 Task: Set the label font size to 20.
Action: Mouse pressed left at (180, 311)
Screenshot: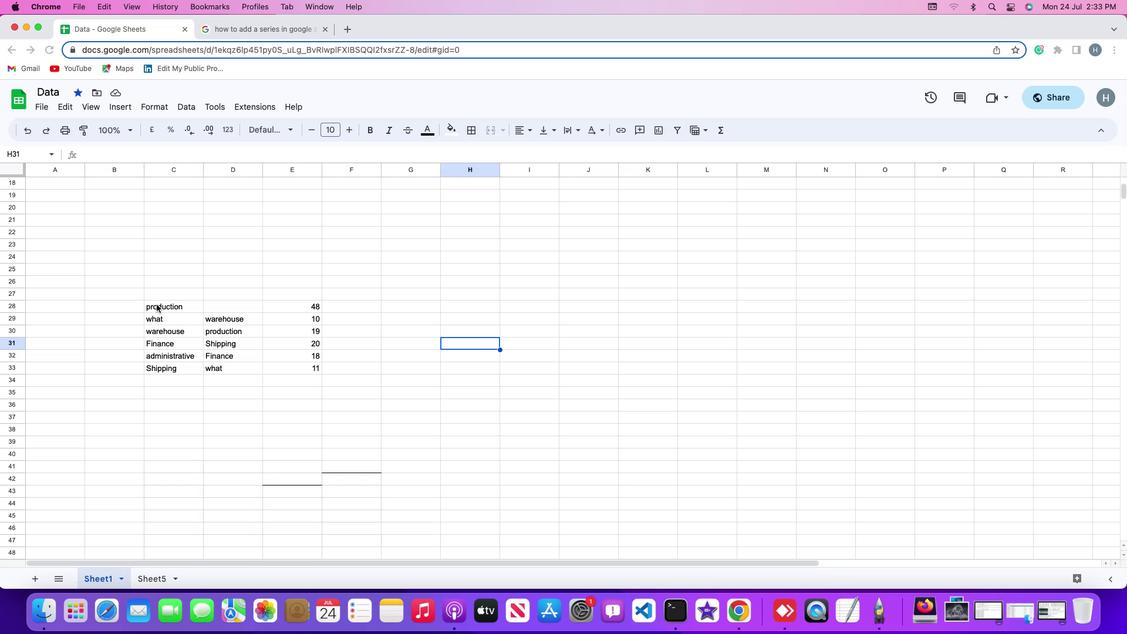 
Action: Mouse pressed left at (180, 311)
Screenshot: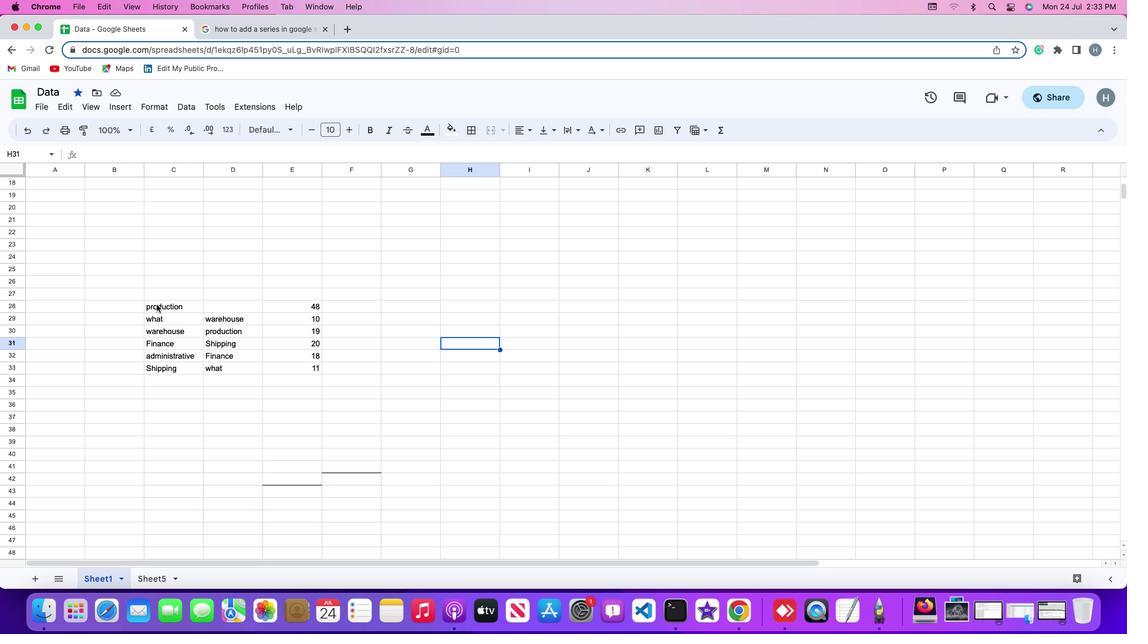 
Action: Mouse moved to (149, 125)
Screenshot: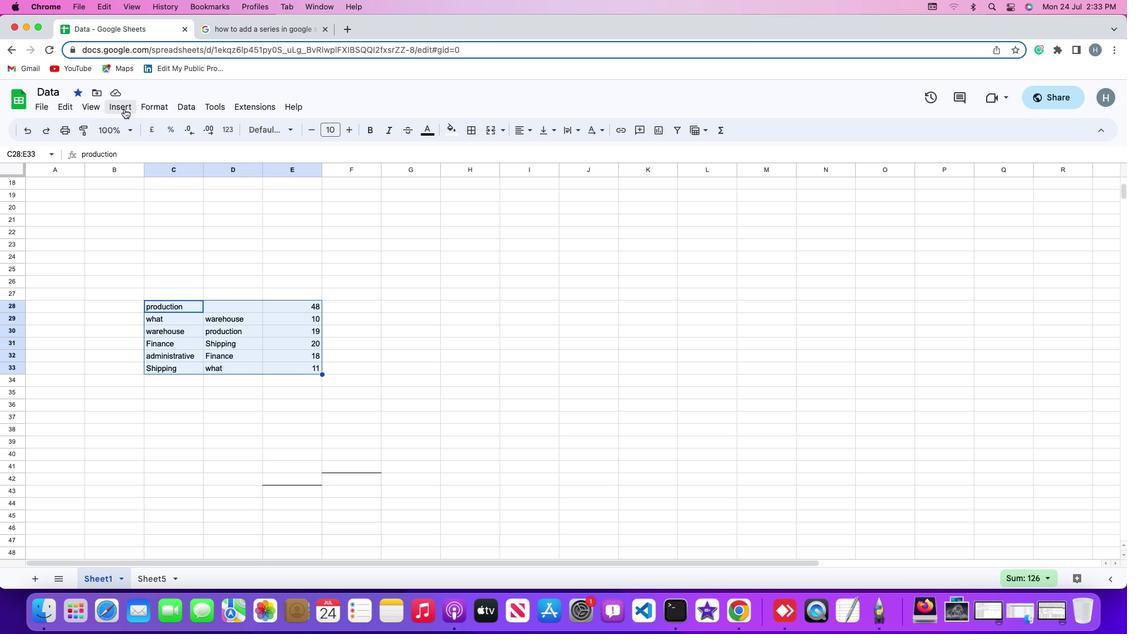 
Action: Mouse pressed left at (149, 125)
Screenshot: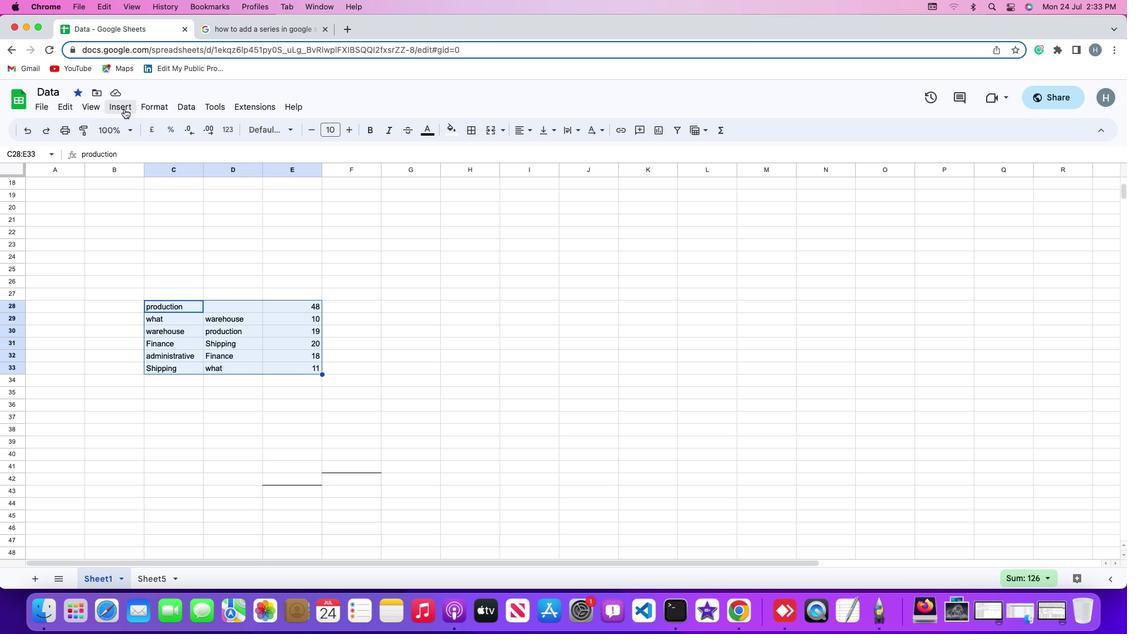 
Action: Mouse moved to (179, 226)
Screenshot: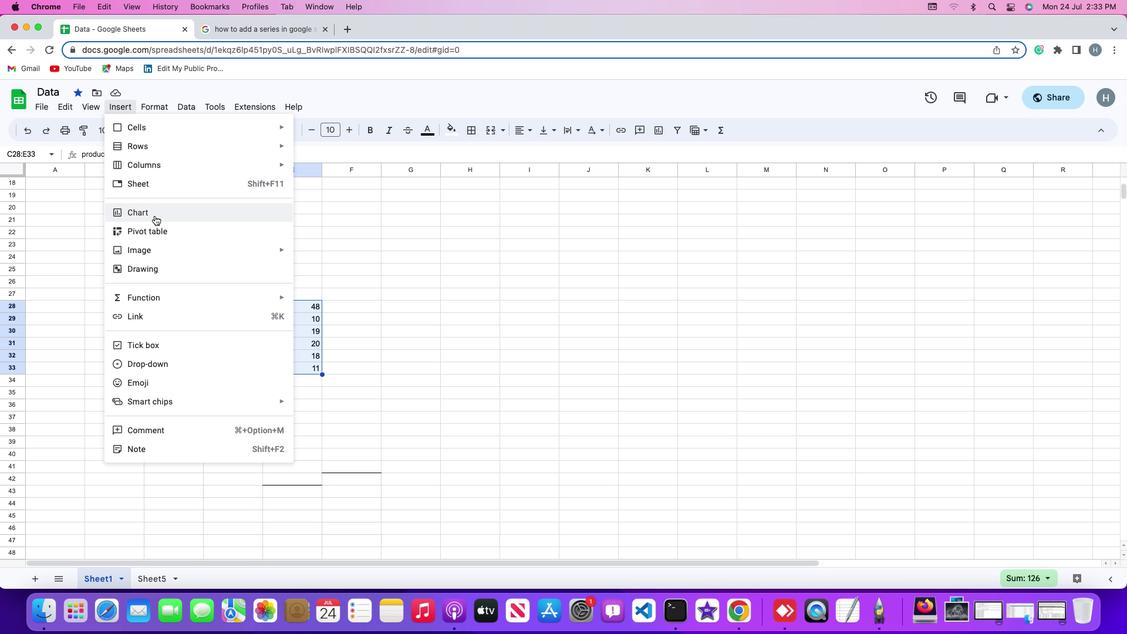 
Action: Mouse pressed left at (179, 226)
Screenshot: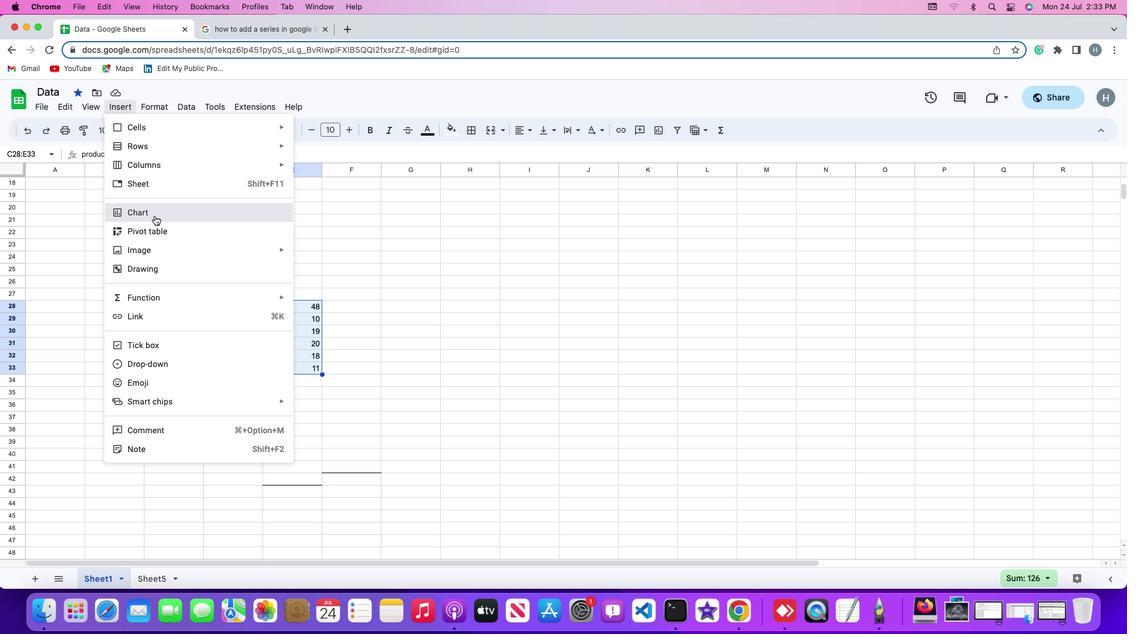 
Action: Mouse moved to (1058, 177)
Screenshot: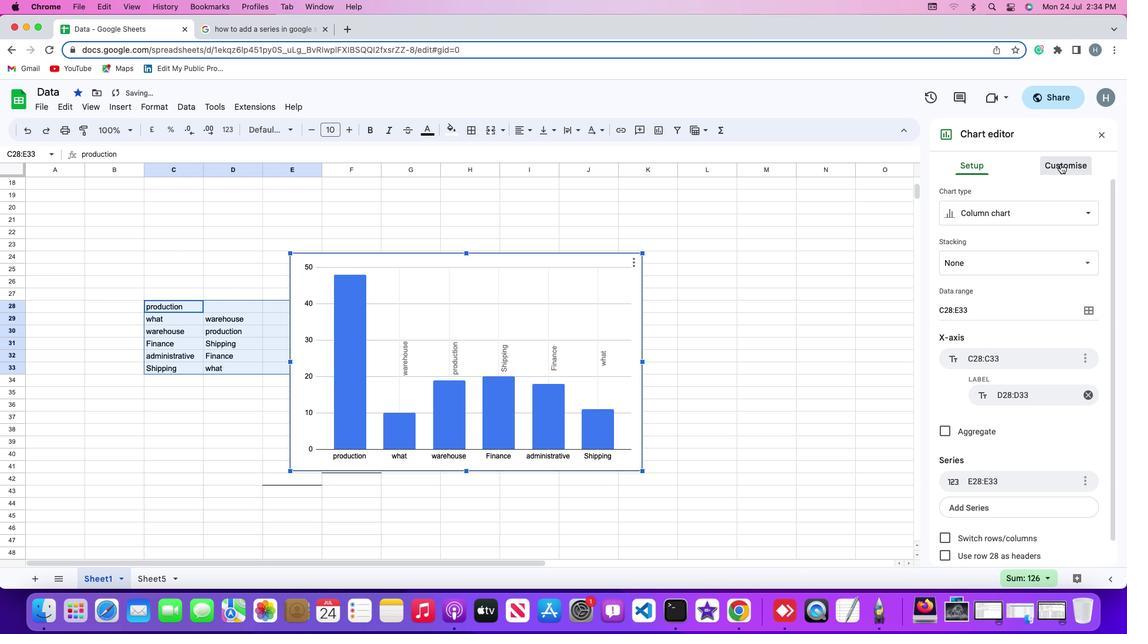 
Action: Mouse pressed left at (1058, 177)
Screenshot: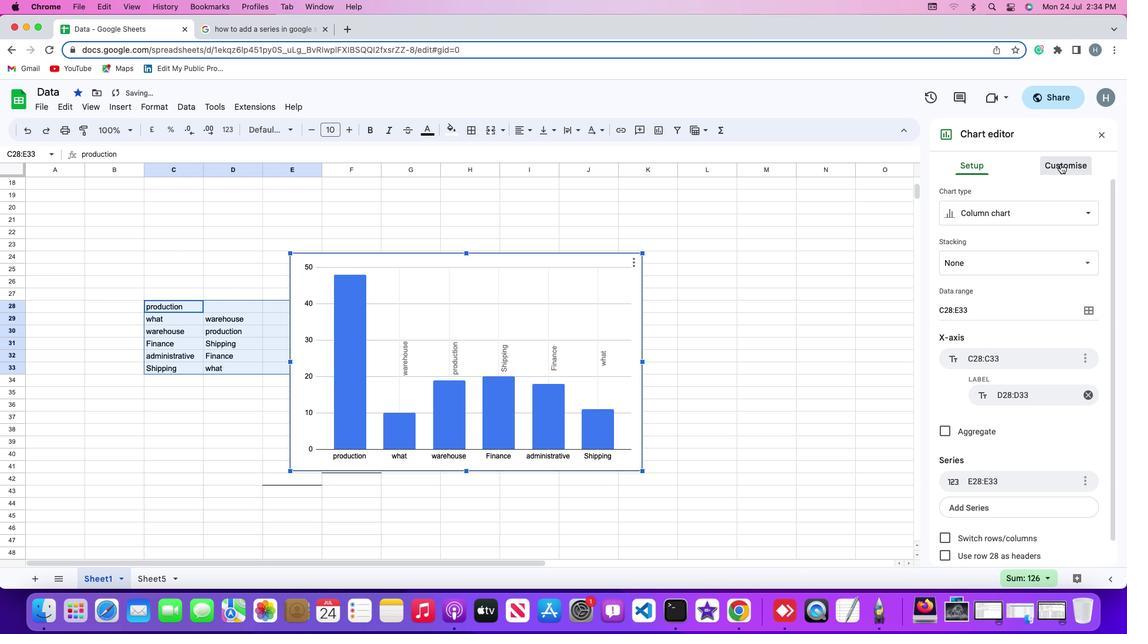 
Action: Mouse moved to (975, 380)
Screenshot: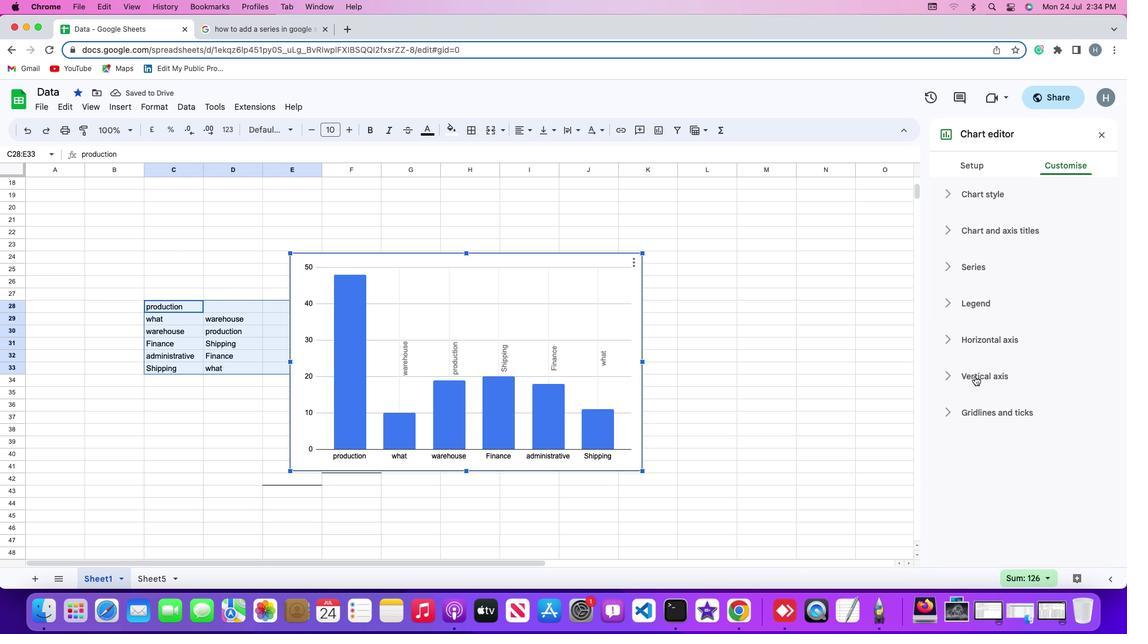 
Action: Mouse pressed left at (975, 380)
Screenshot: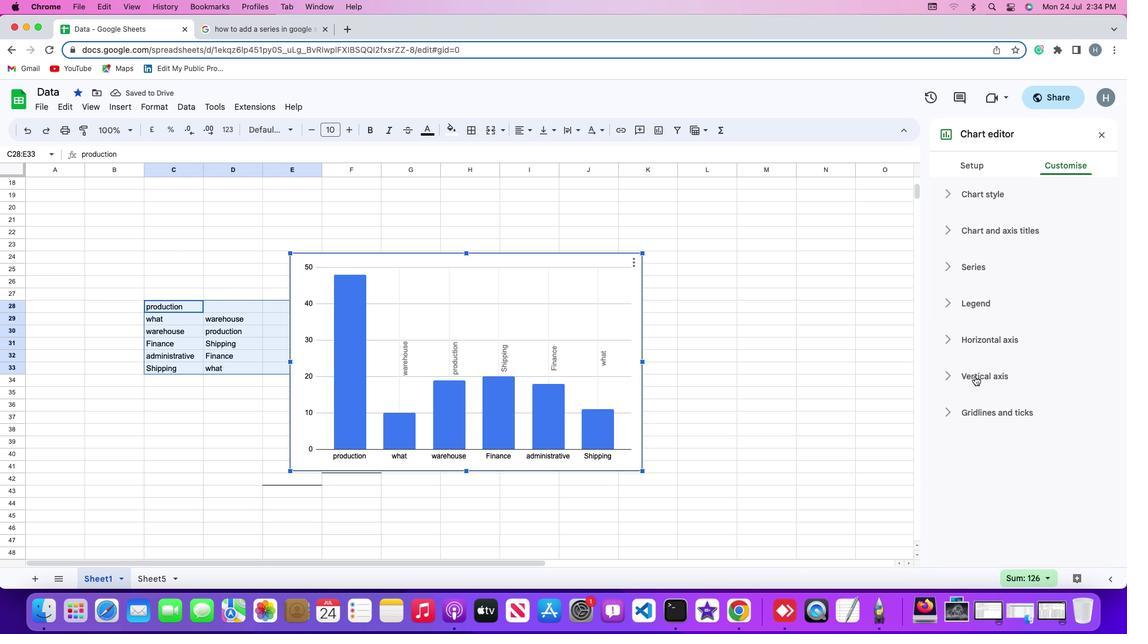 
Action: Mouse moved to (1083, 425)
Screenshot: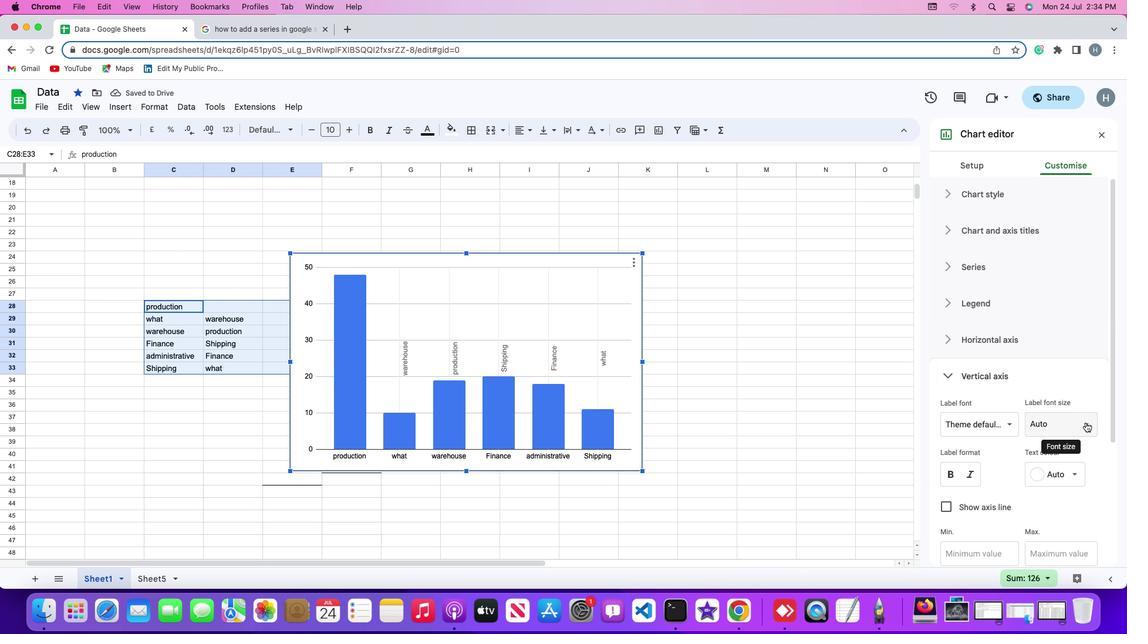 
Action: Mouse pressed left at (1083, 425)
Screenshot: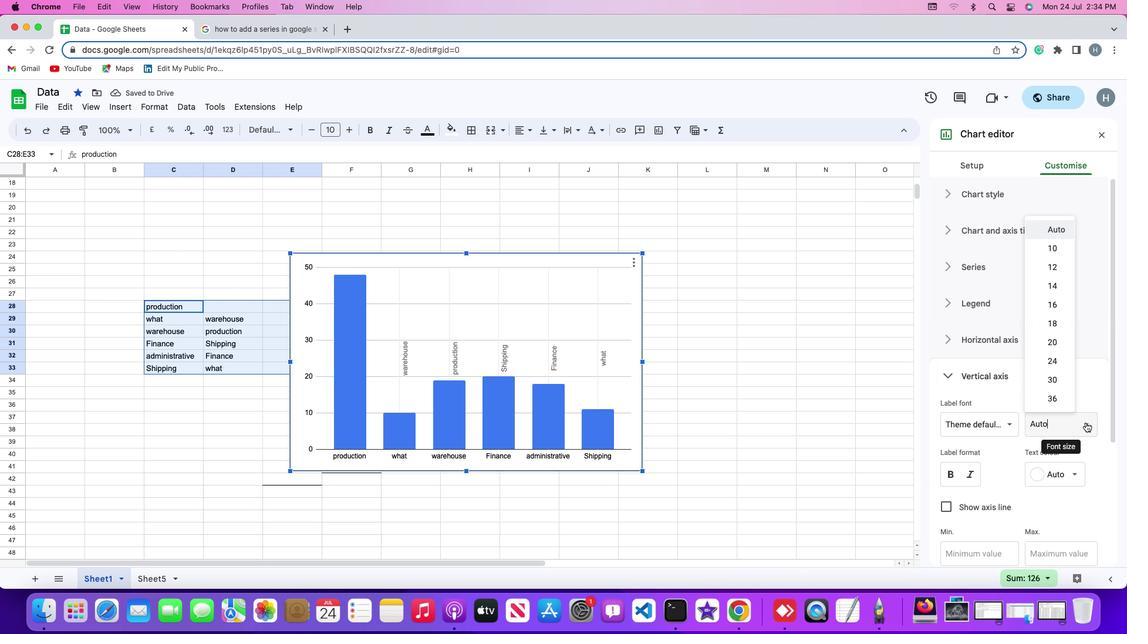 
Action: Mouse moved to (1052, 340)
Screenshot: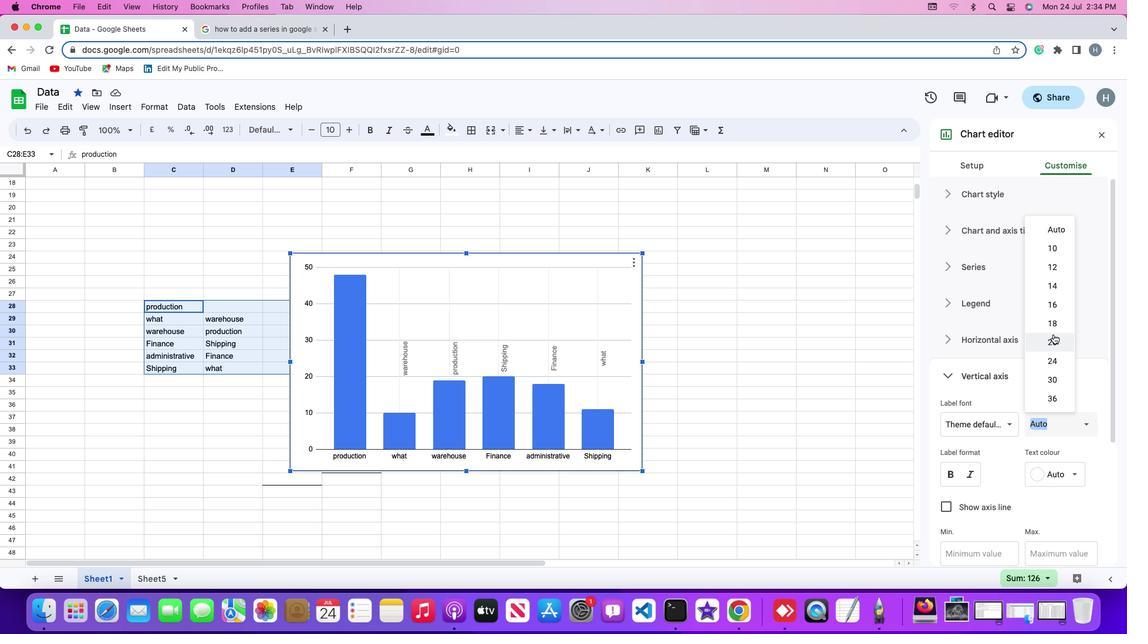 
Action: Mouse pressed left at (1052, 340)
Screenshot: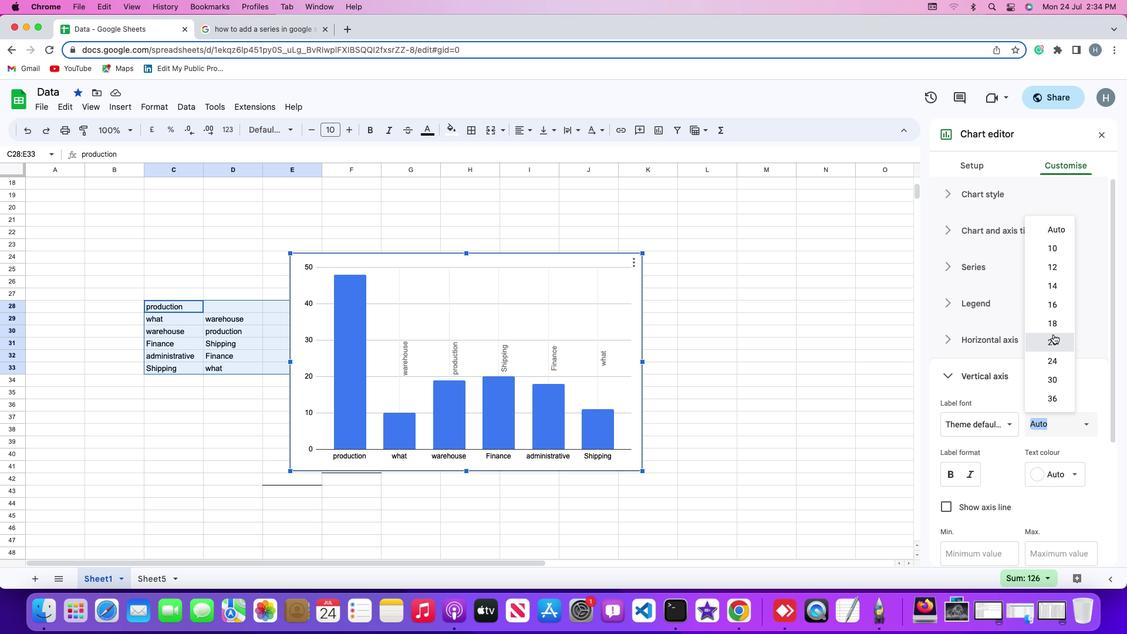 
Action: Mouse moved to (873, 305)
Screenshot: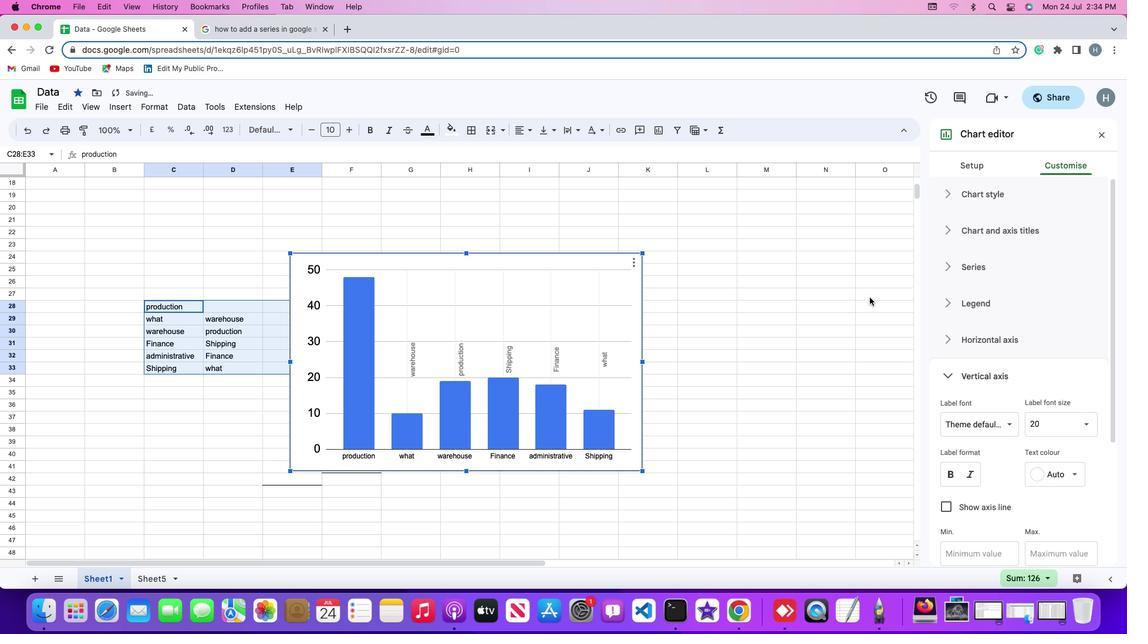 
